 Task: Report abuse to  page of Procter & Gamble
Action: Mouse moved to (729, 126)
Screenshot: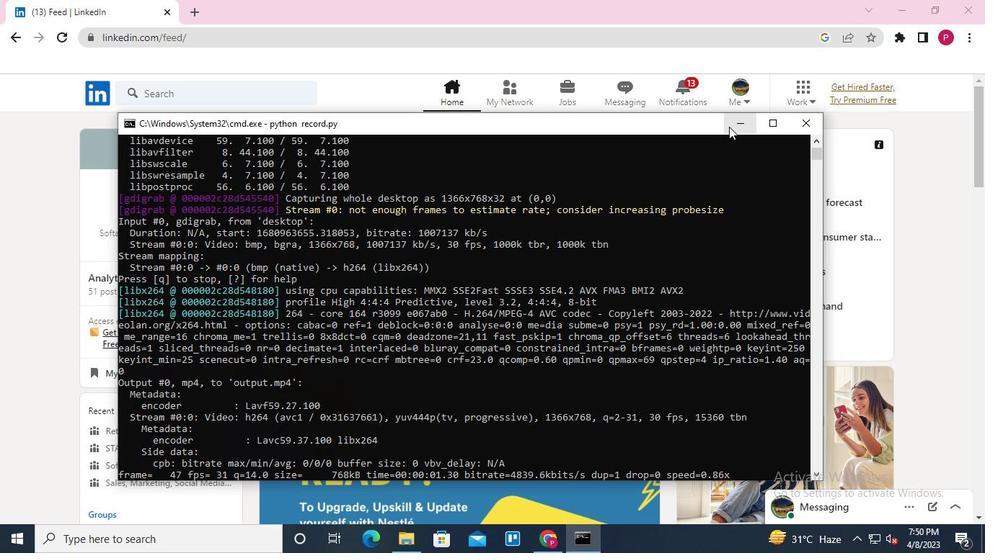 
Action: Mouse pressed left at (729, 126)
Screenshot: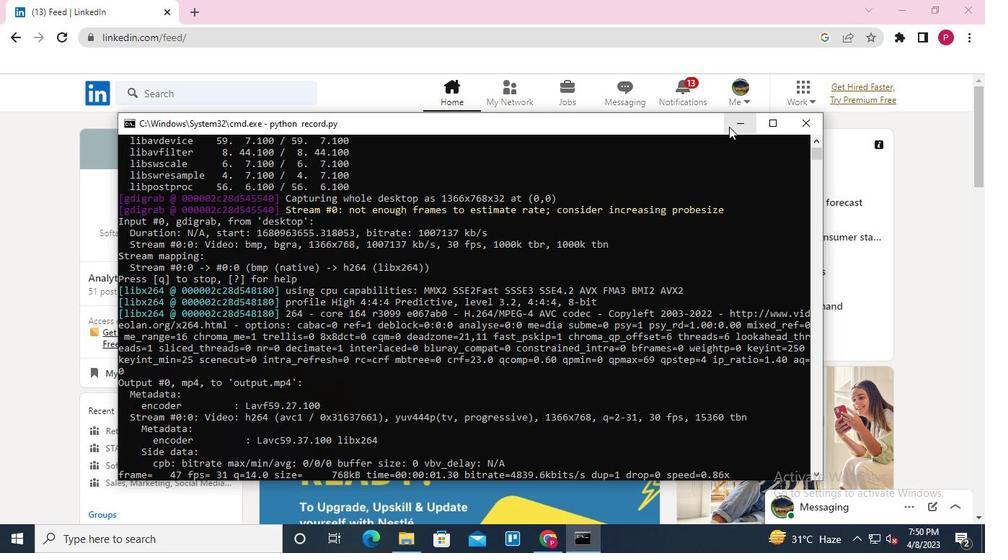 
Action: Mouse moved to (226, 90)
Screenshot: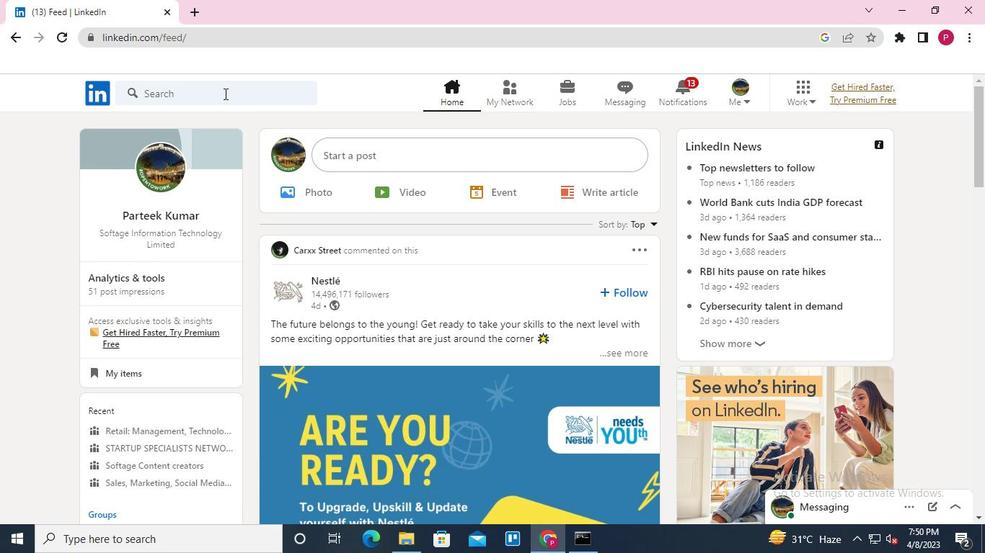 
Action: Mouse pressed left at (226, 90)
Screenshot: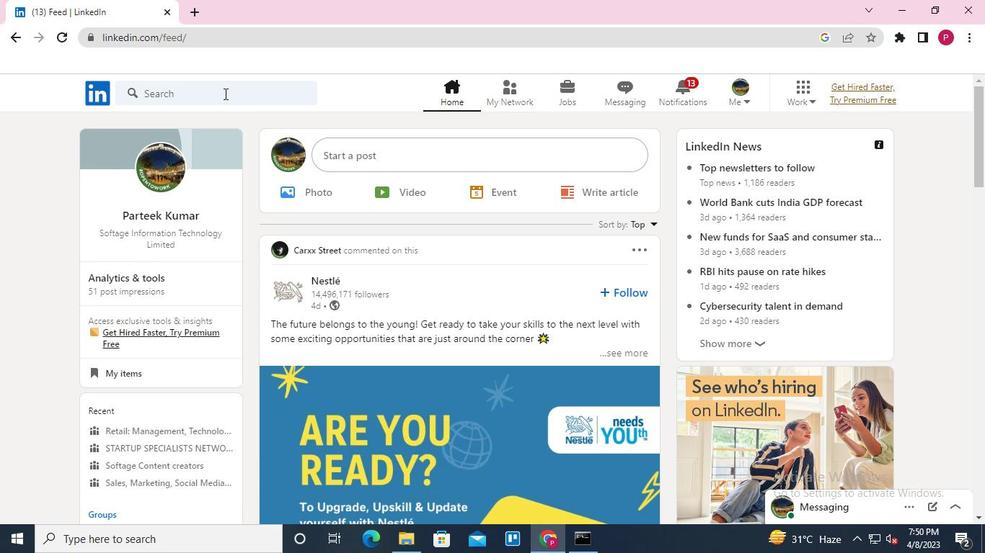 
Action: Mouse moved to (142, 158)
Screenshot: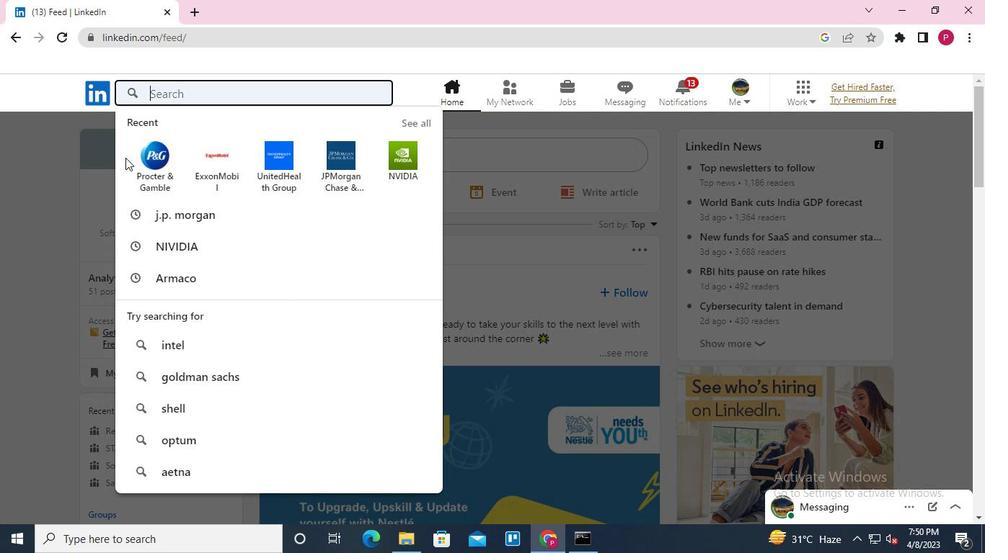 
Action: Mouse pressed left at (142, 158)
Screenshot: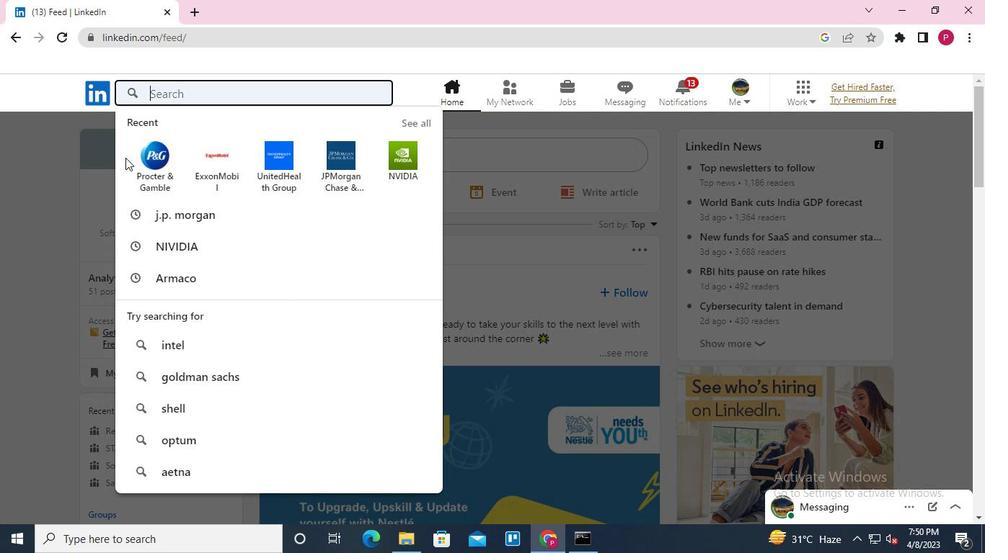 
Action: Mouse moved to (333, 217)
Screenshot: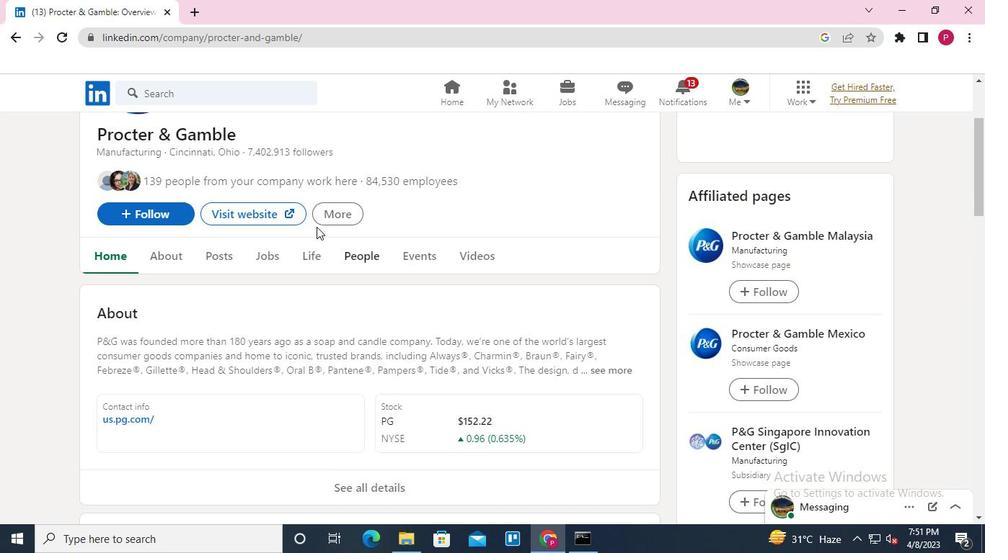 
Action: Mouse pressed left at (333, 217)
Screenshot: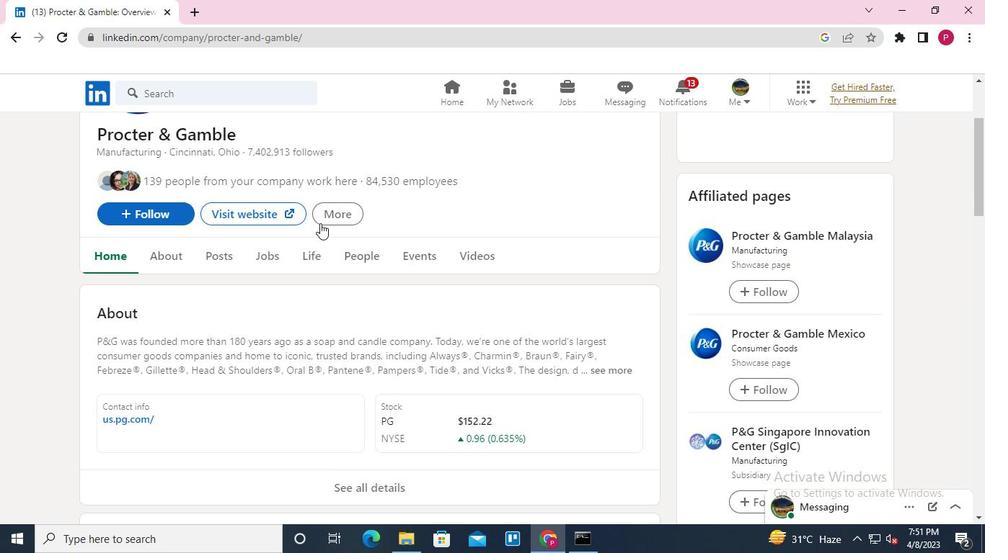 
Action: Mouse moved to (385, 282)
Screenshot: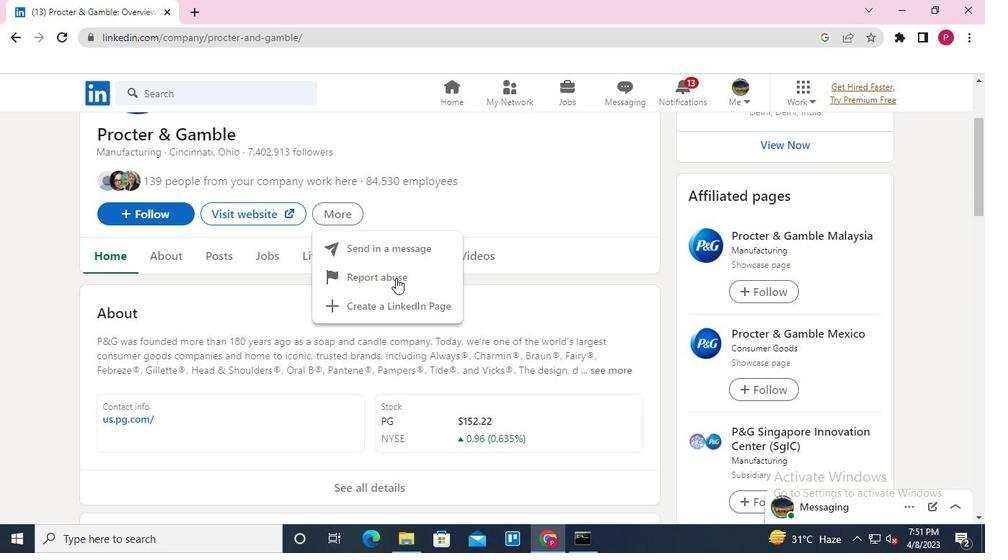 
Action: Mouse pressed left at (385, 282)
Screenshot: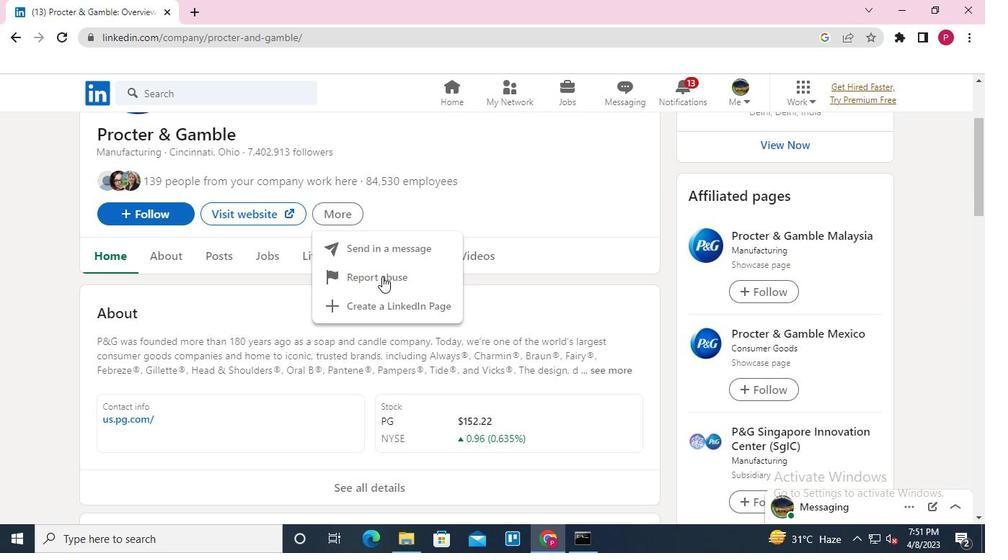 
Action: Mouse moved to (407, 191)
Screenshot: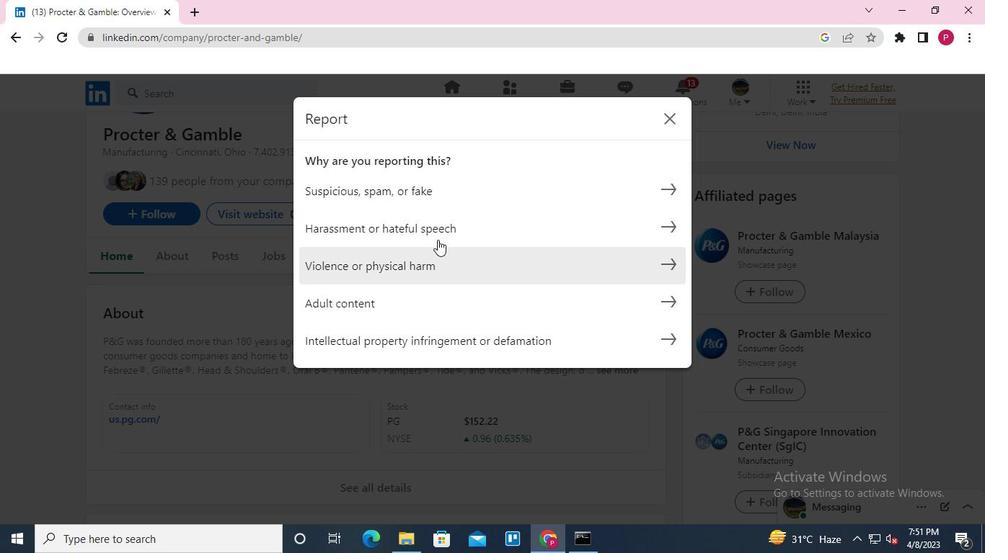 
Action: Mouse pressed left at (407, 191)
Screenshot: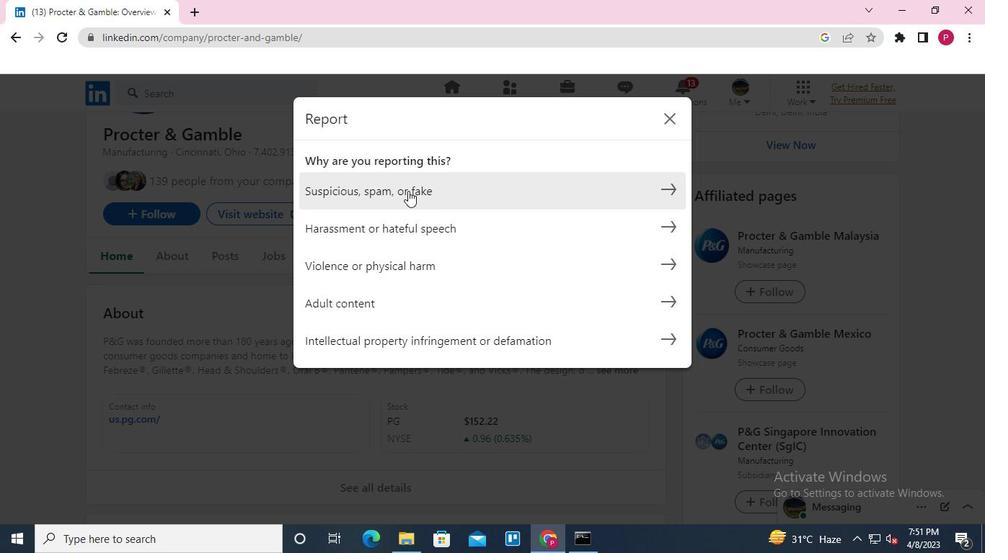 
Action: Mouse moved to (344, 196)
Screenshot: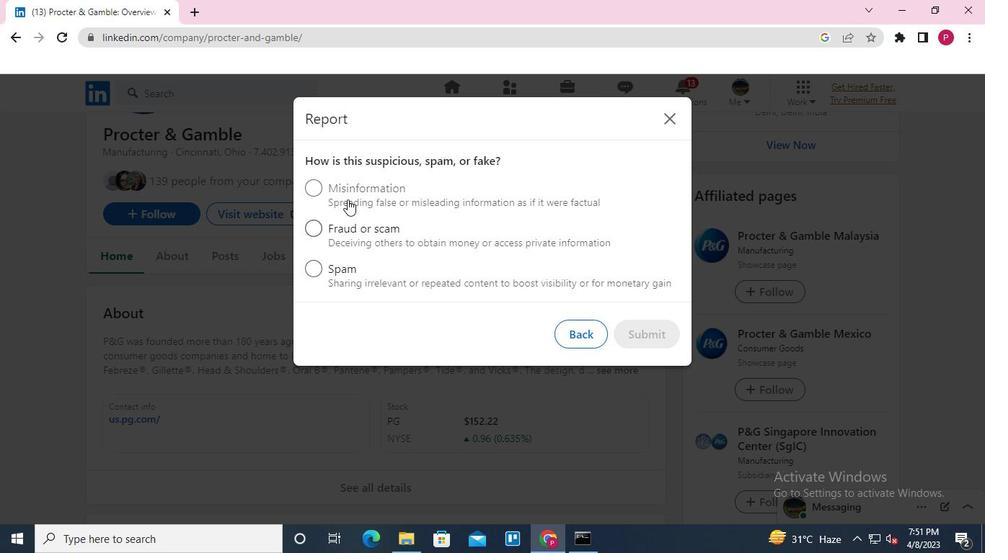 
Action: Mouse pressed left at (344, 196)
Screenshot: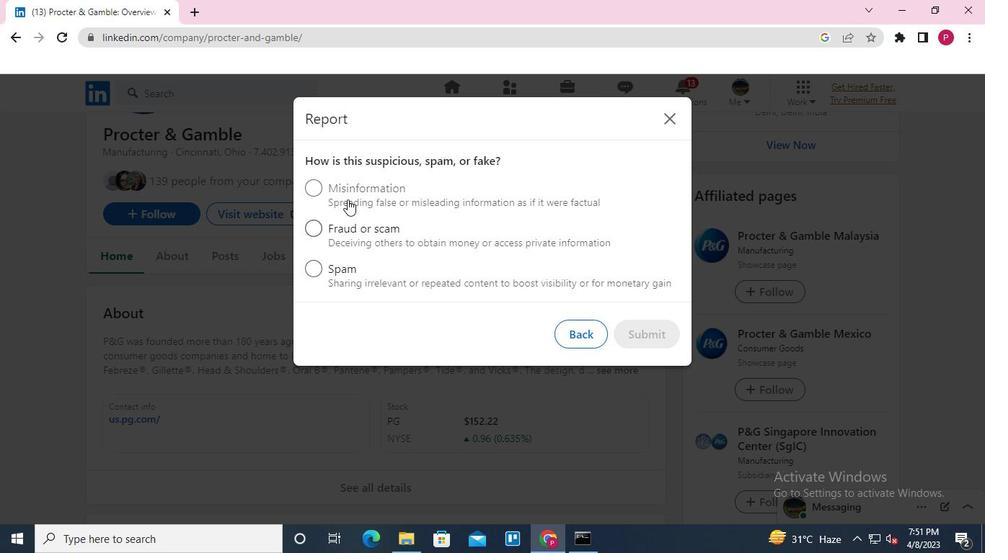 
Action: Mouse moved to (636, 393)
Screenshot: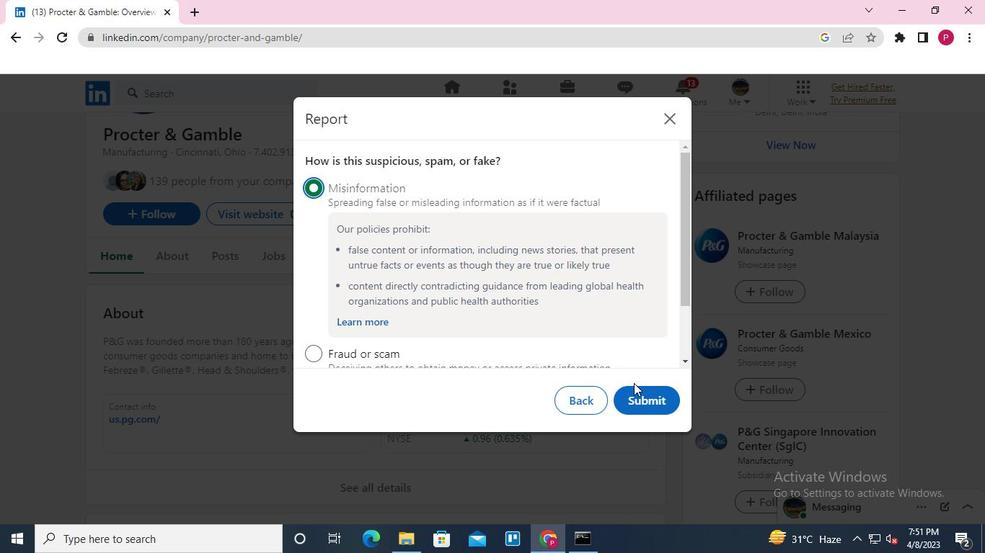 
Action: Mouse pressed left at (636, 393)
Screenshot: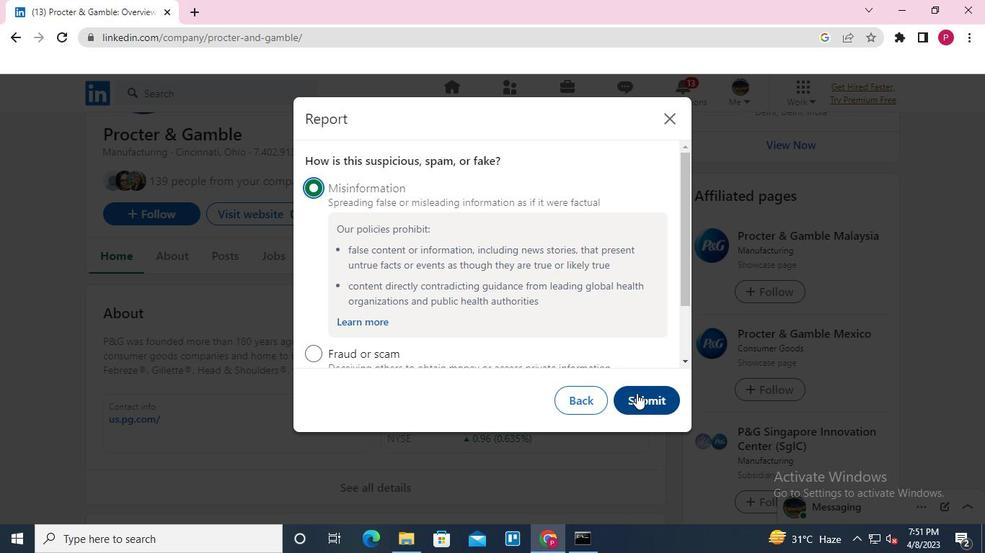 
Action: Mouse moved to (641, 283)
Screenshot: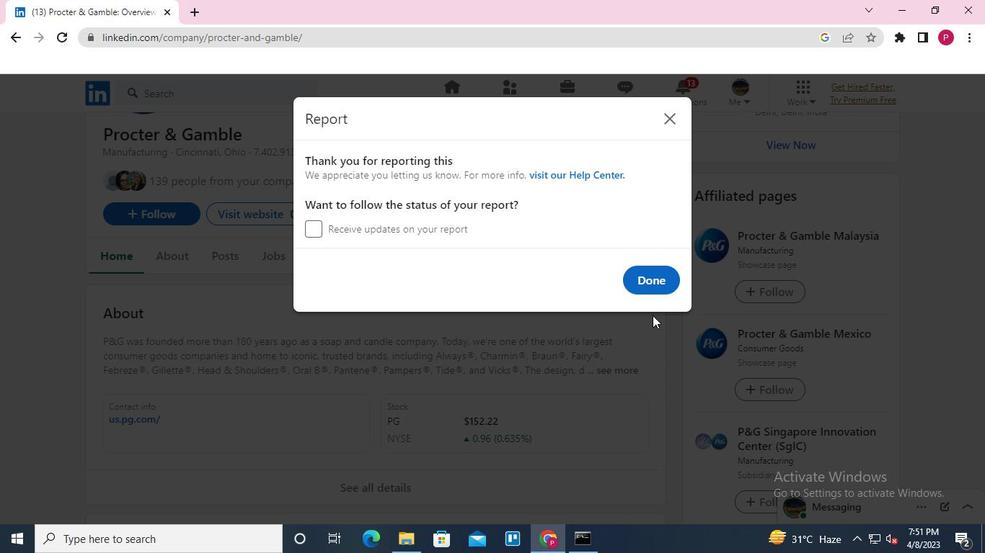 
Action: Mouse pressed left at (641, 283)
Screenshot: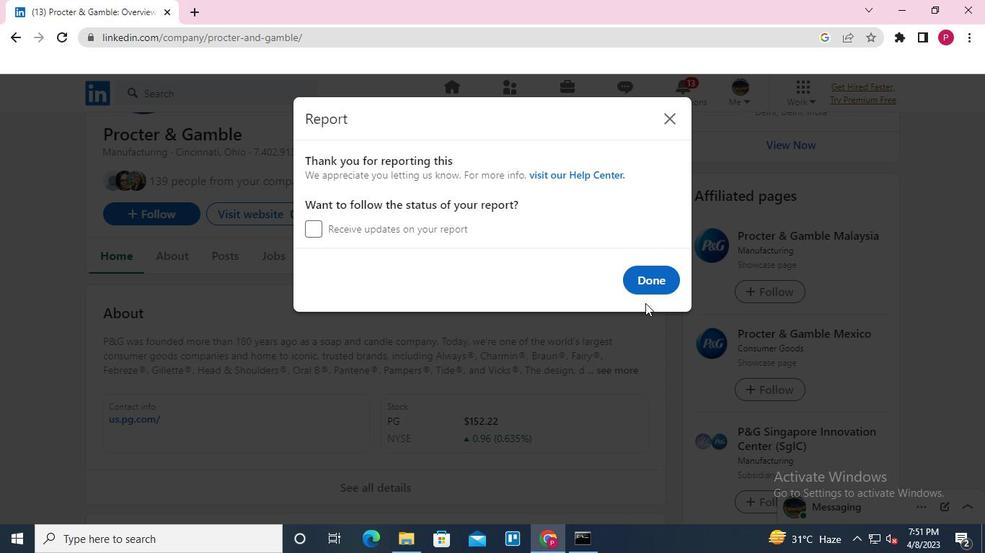 
Action: Mouse moved to (641, 282)
Screenshot: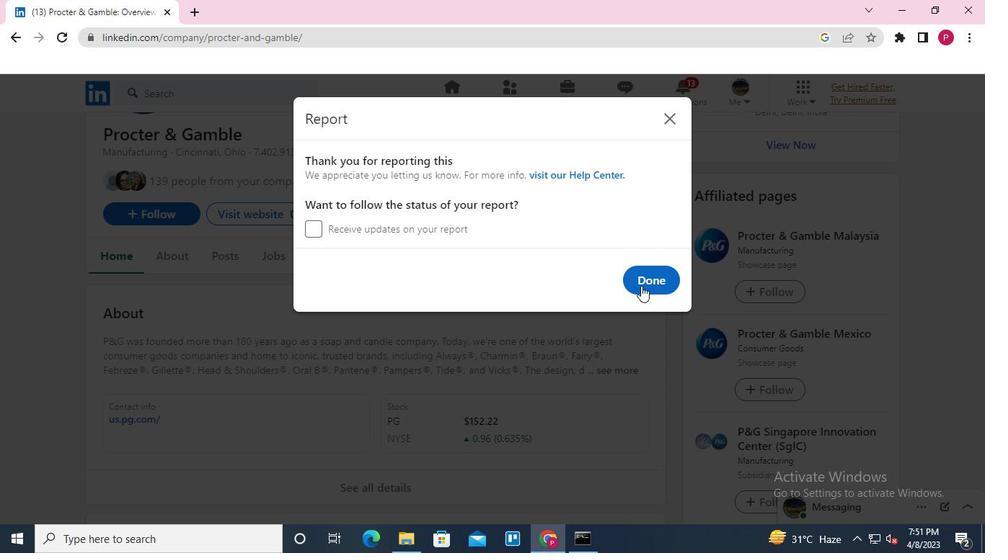 
Action: Keyboard Key.alt_l
Screenshot: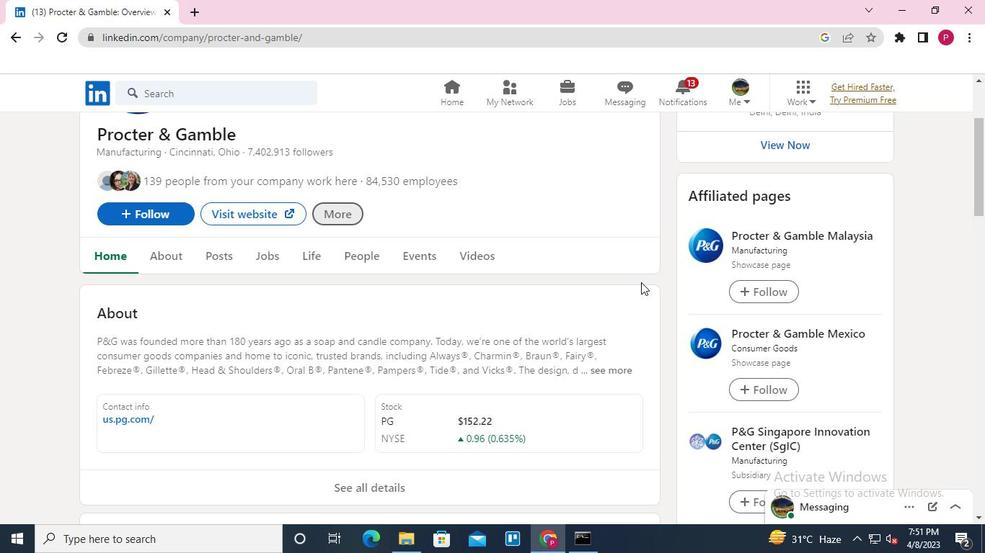
Action: Keyboard Key.tab
Screenshot: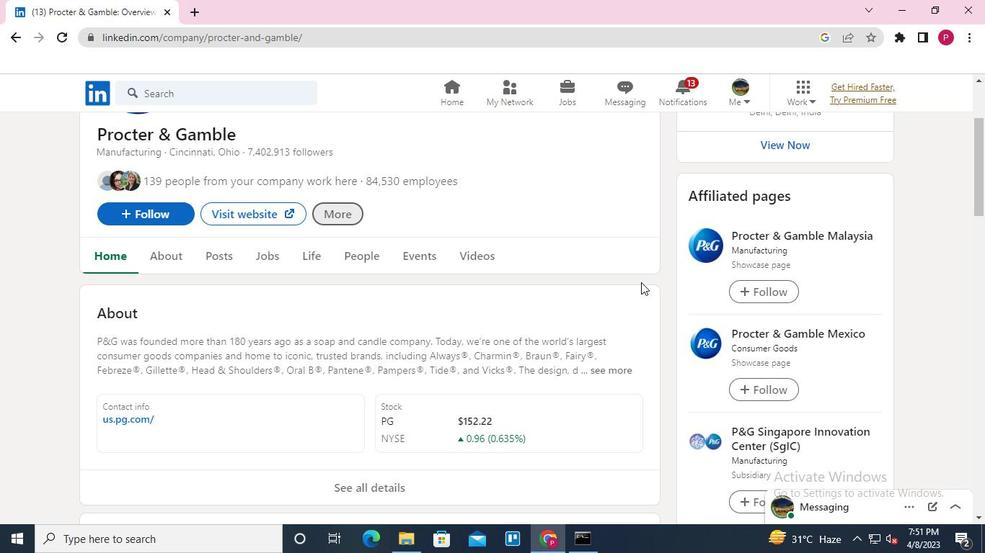 
Action: Mouse moved to (805, 127)
Screenshot: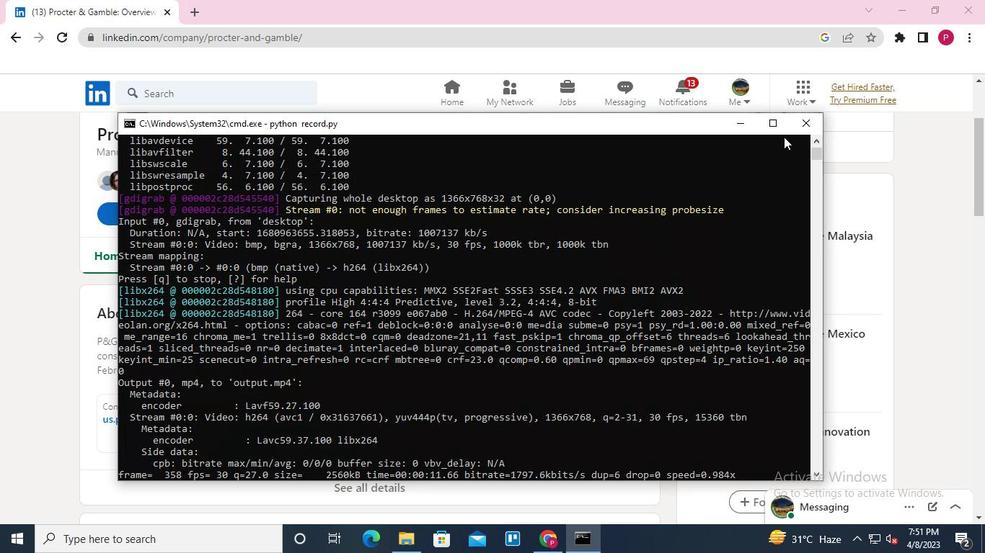 
Action: Mouse pressed left at (805, 127)
Screenshot: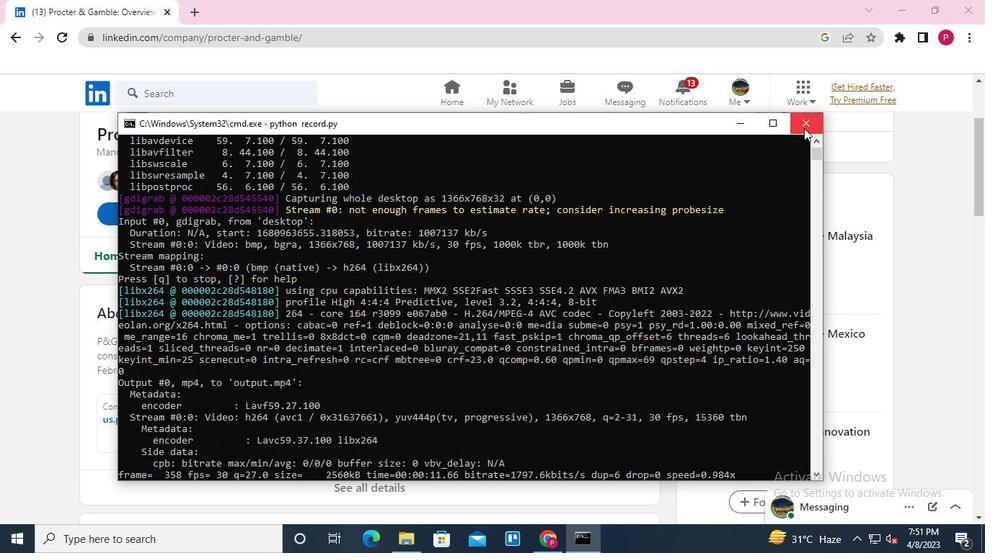 
